 Task: Open settings.json of the integrated windows.
Action: Mouse moved to (25, 543)
Screenshot: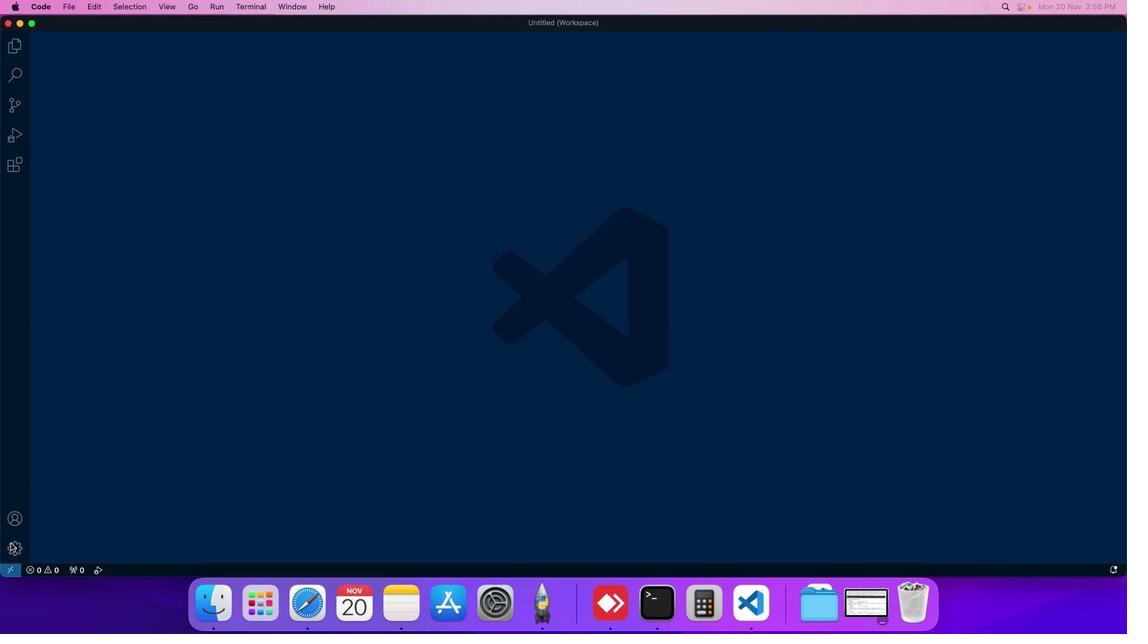 
Action: Mouse pressed left at (25, 543)
Screenshot: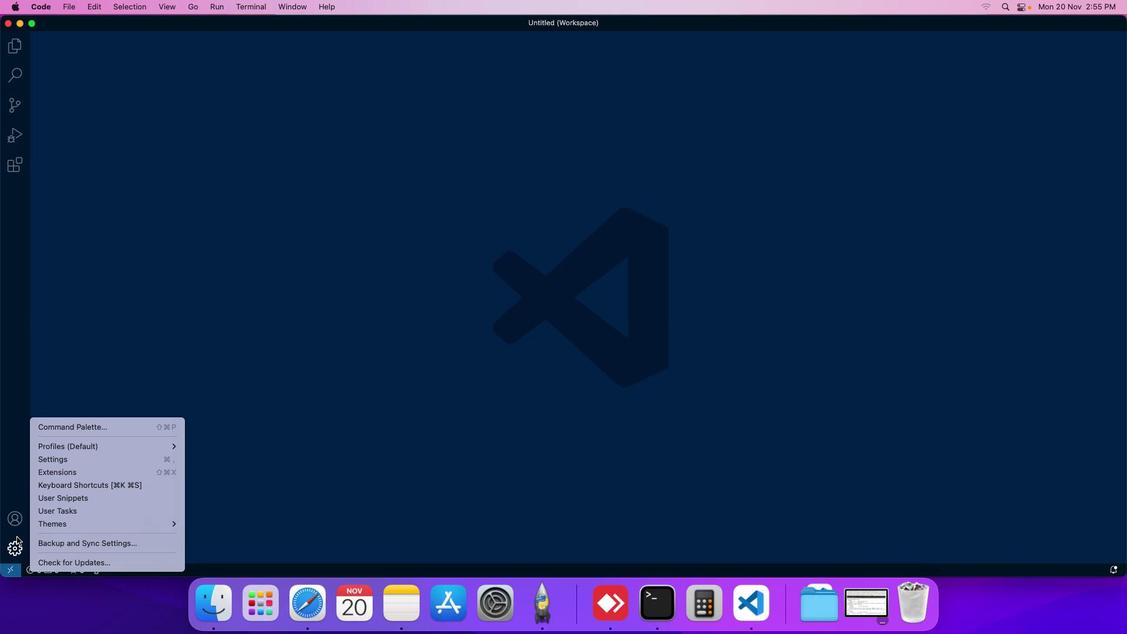 
Action: Mouse moved to (65, 463)
Screenshot: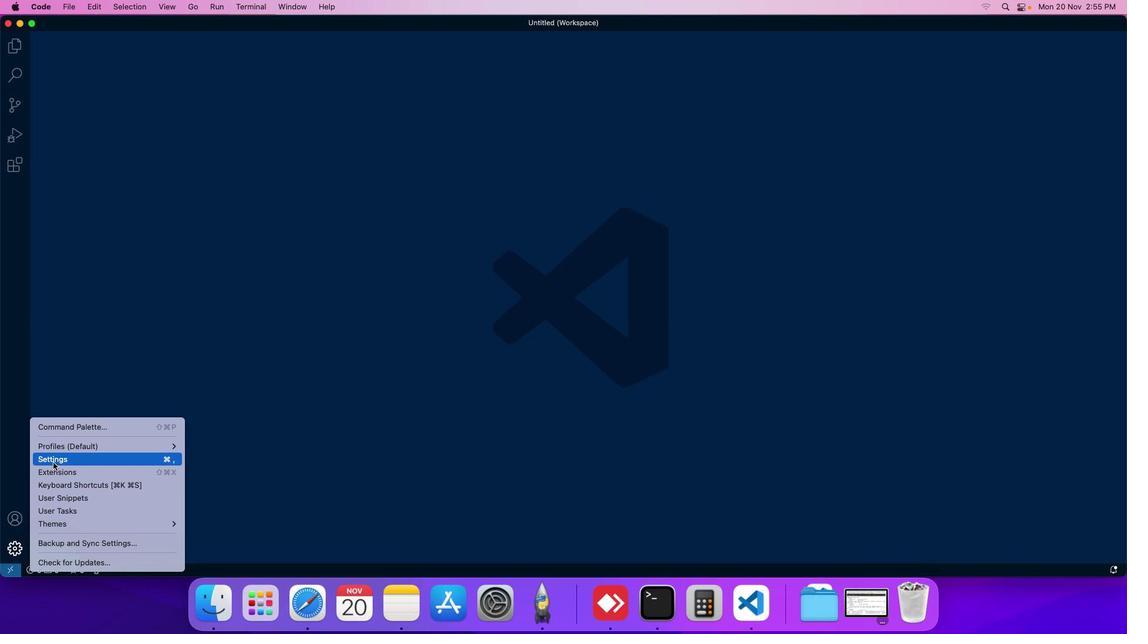
Action: Mouse pressed left at (65, 463)
Screenshot: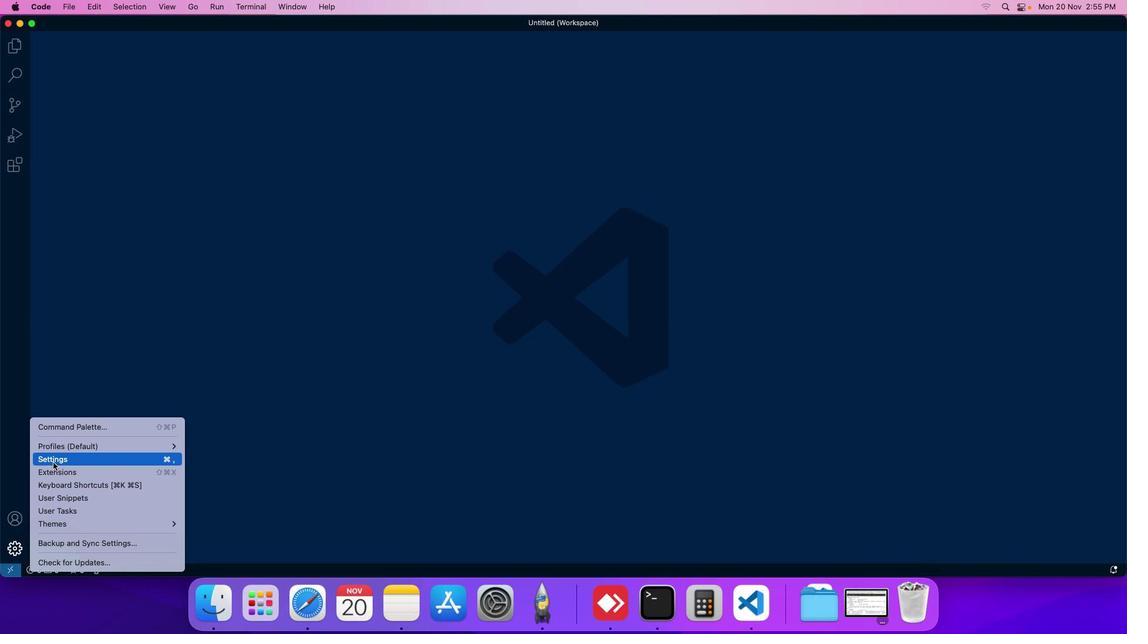 
Action: Mouse moved to (262, 100)
Screenshot: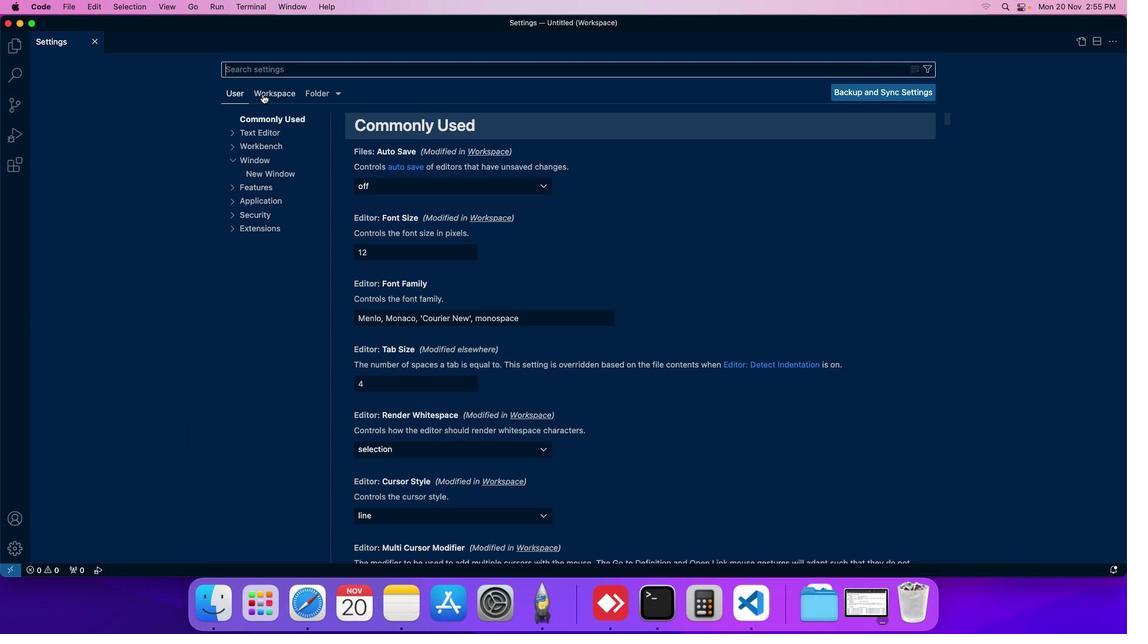 
Action: Mouse pressed left at (262, 100)
Screenshot: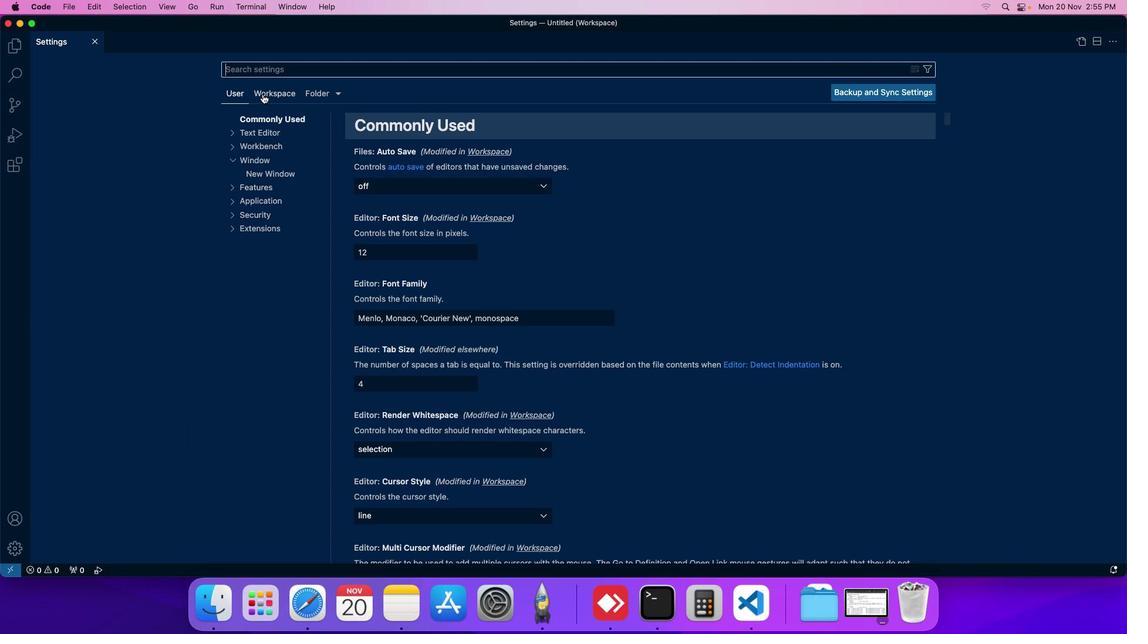 
Action: Mouse moved to (268, 180)
Screenshot: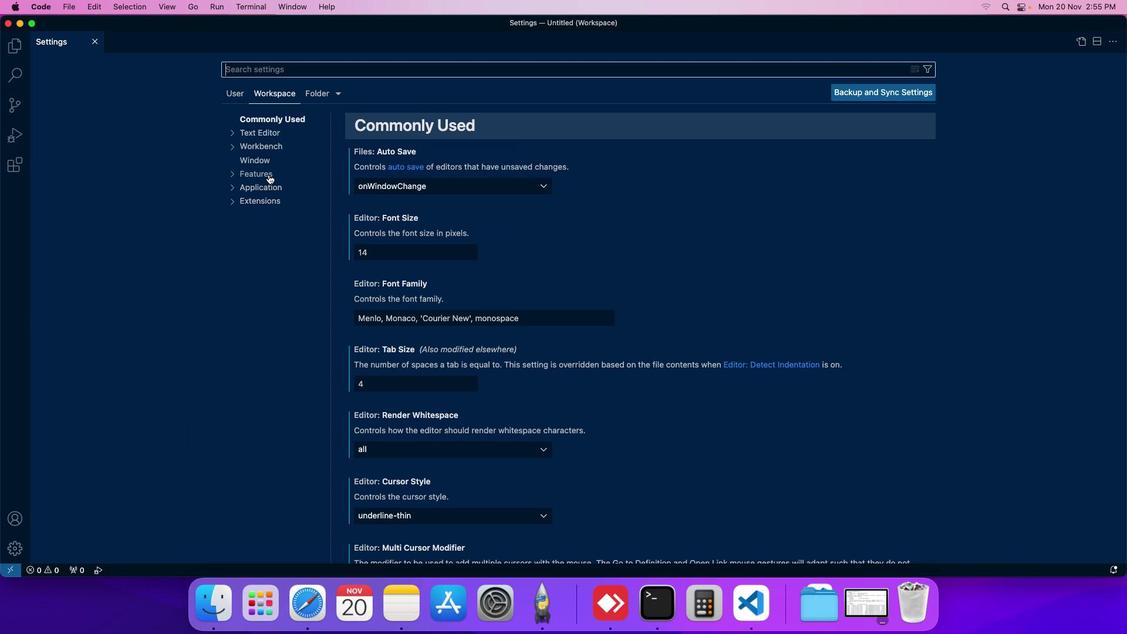 
Action: Mouse pressed left at (268, 180)
Screenshot: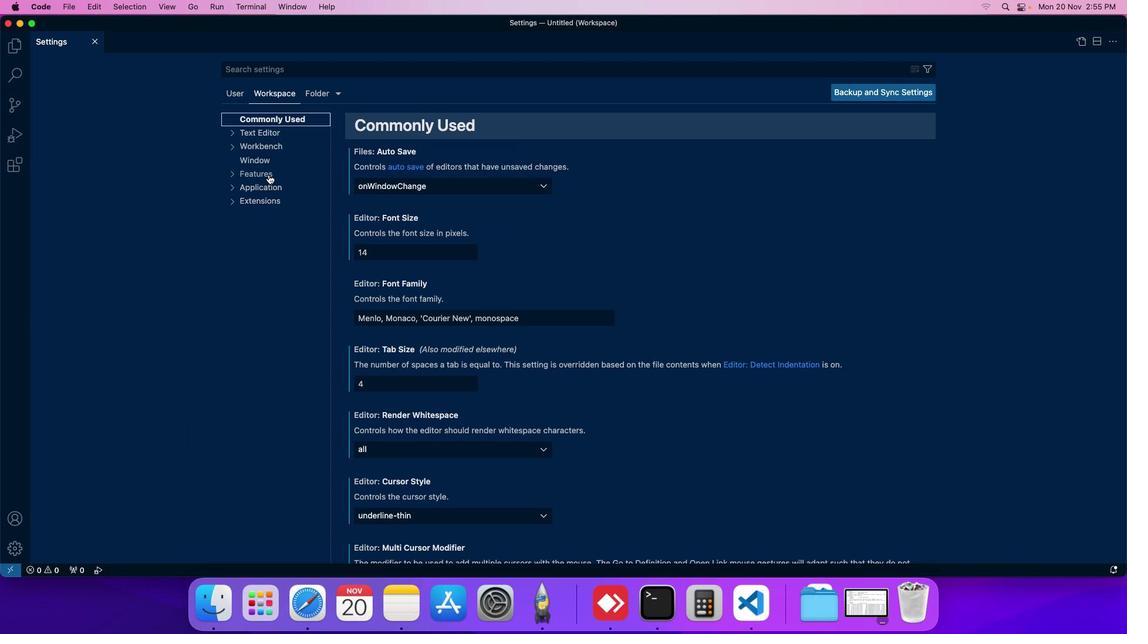 
Action: Mouse moved to (266, 286)
Screenshot: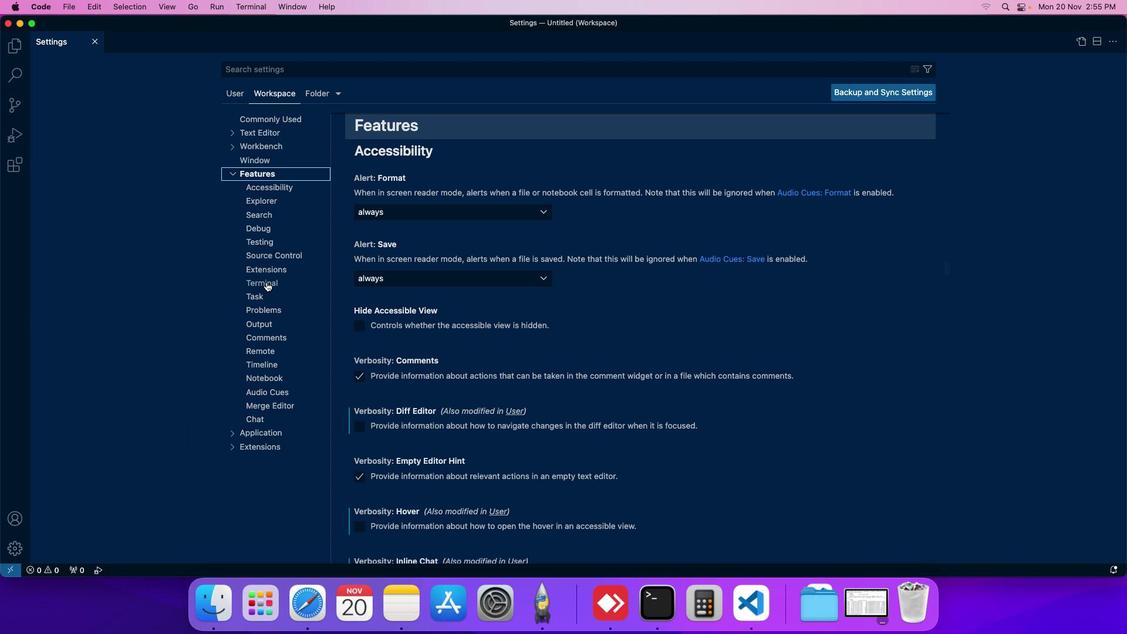 
Action: Mouse pressed left at (266, 286)
Screenshot: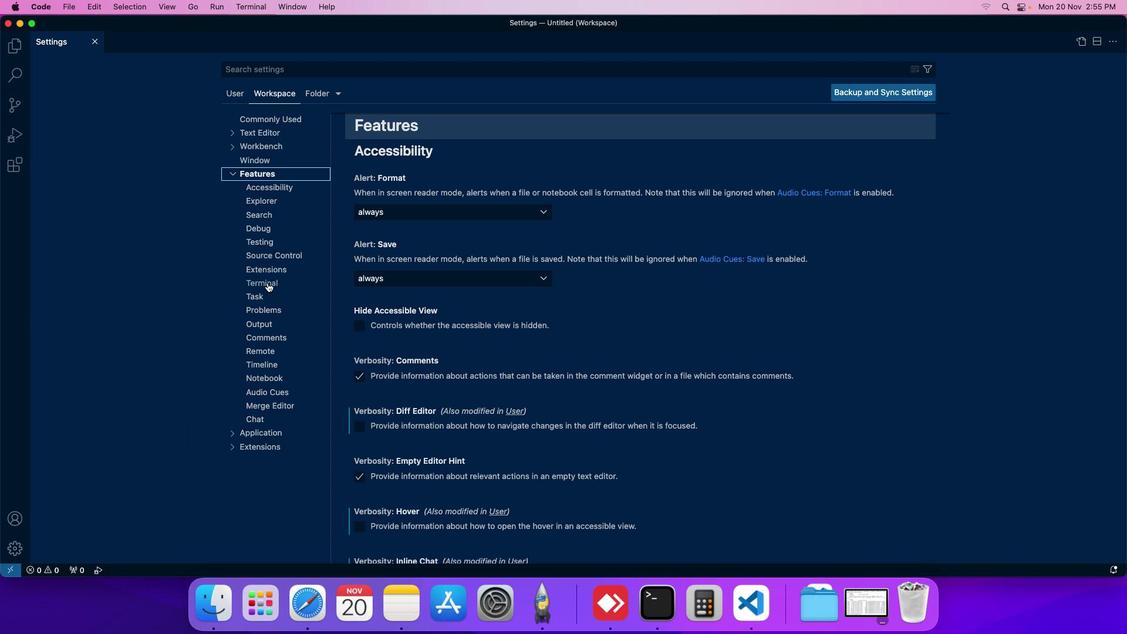 
Action: Mouse moved to (368, 305)
Screenshot: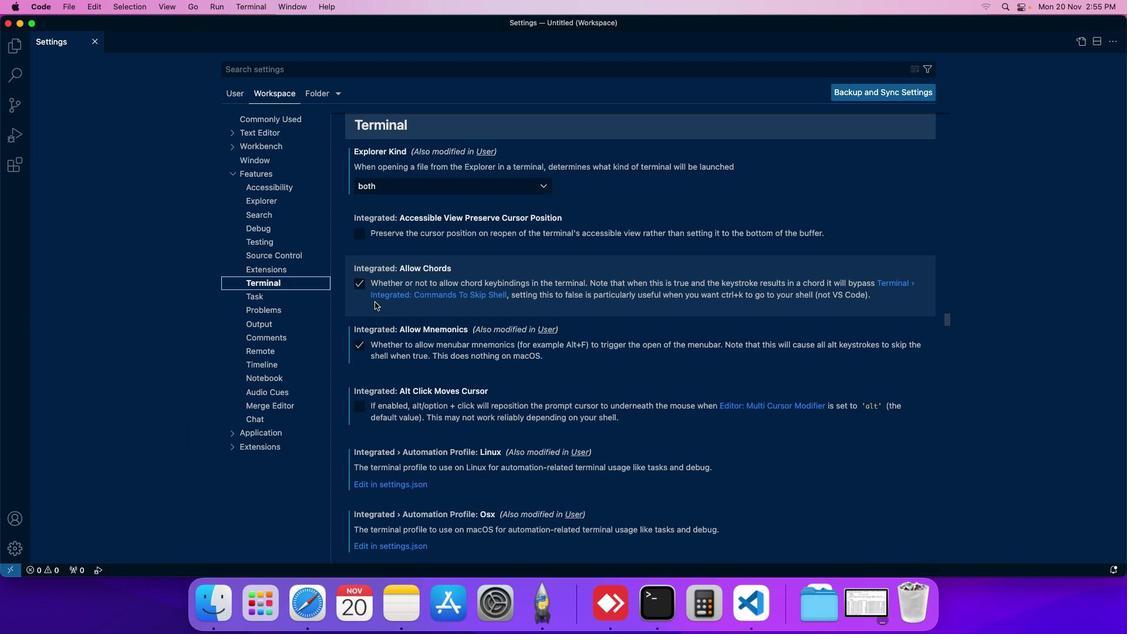 
Action: Mouse scrolled (368, 305) with delta (15, 7)
Screenshot: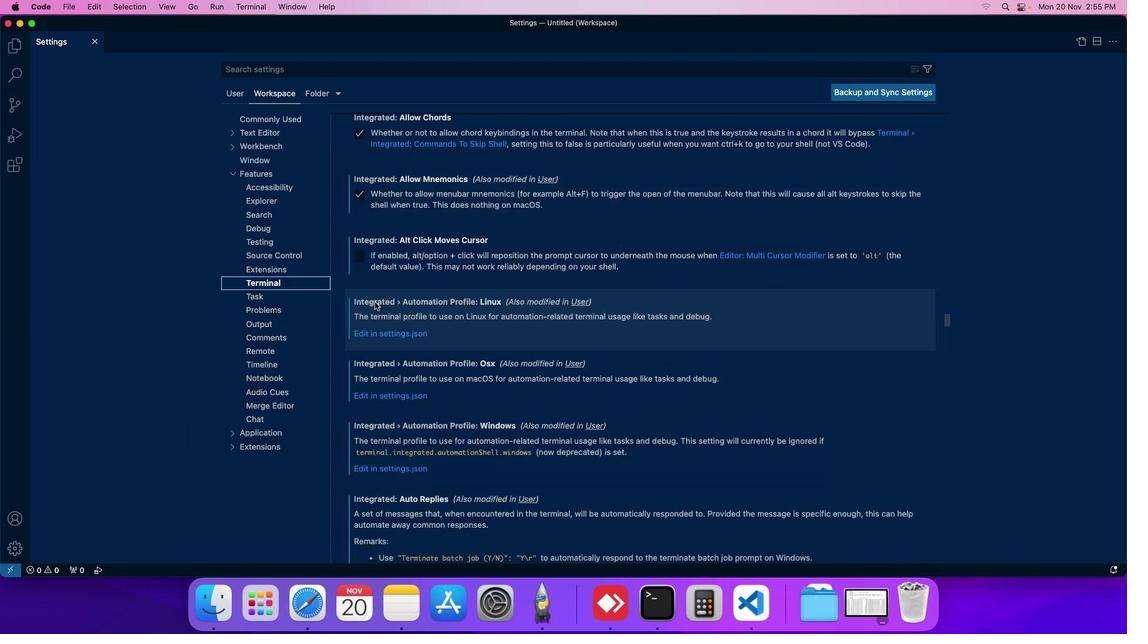 
Action: Mouse scrolled (368, 305) with delta (15, 7)
Screenshot: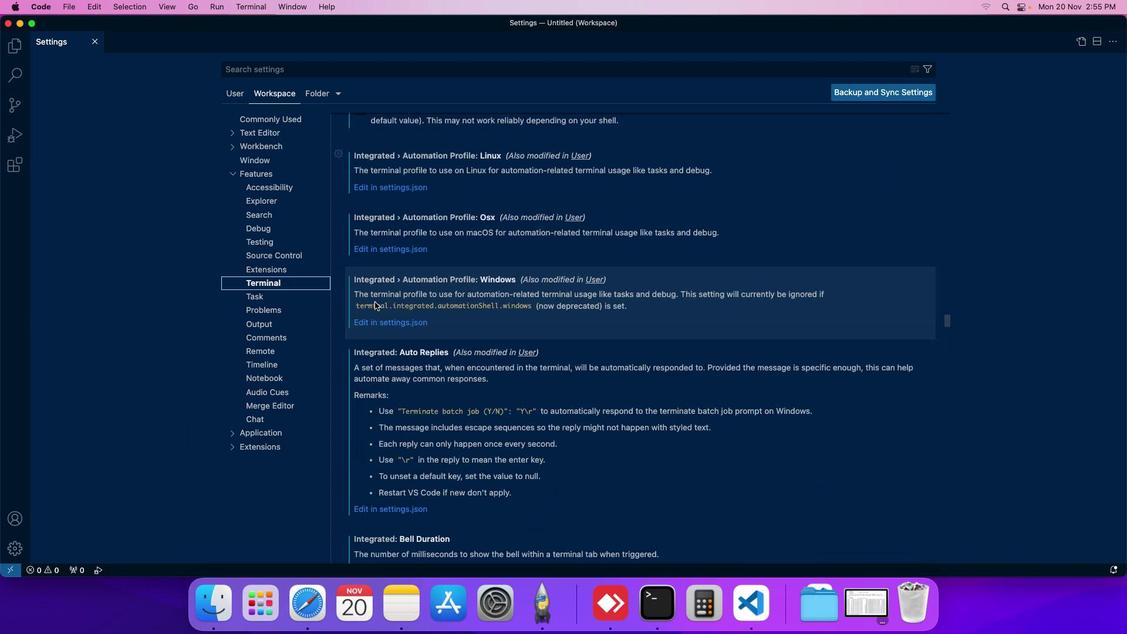 
Action: Mouse scrolled (368, 305) with delta (15, 7)
Screenshot: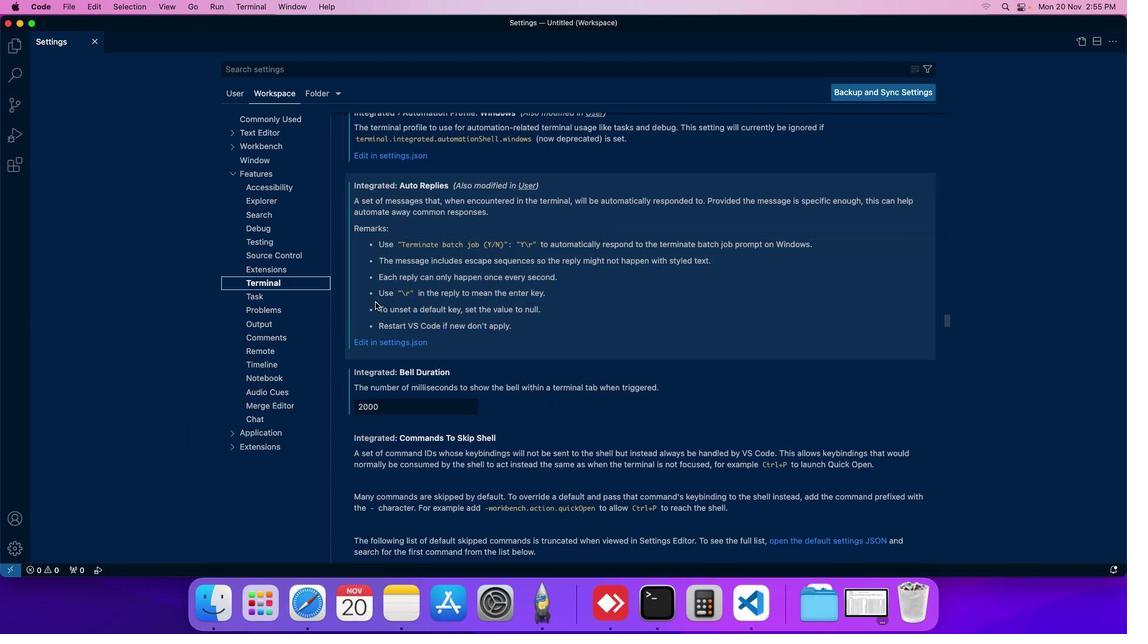 
Action: Mouse moved to (369, 305)
Screenshot: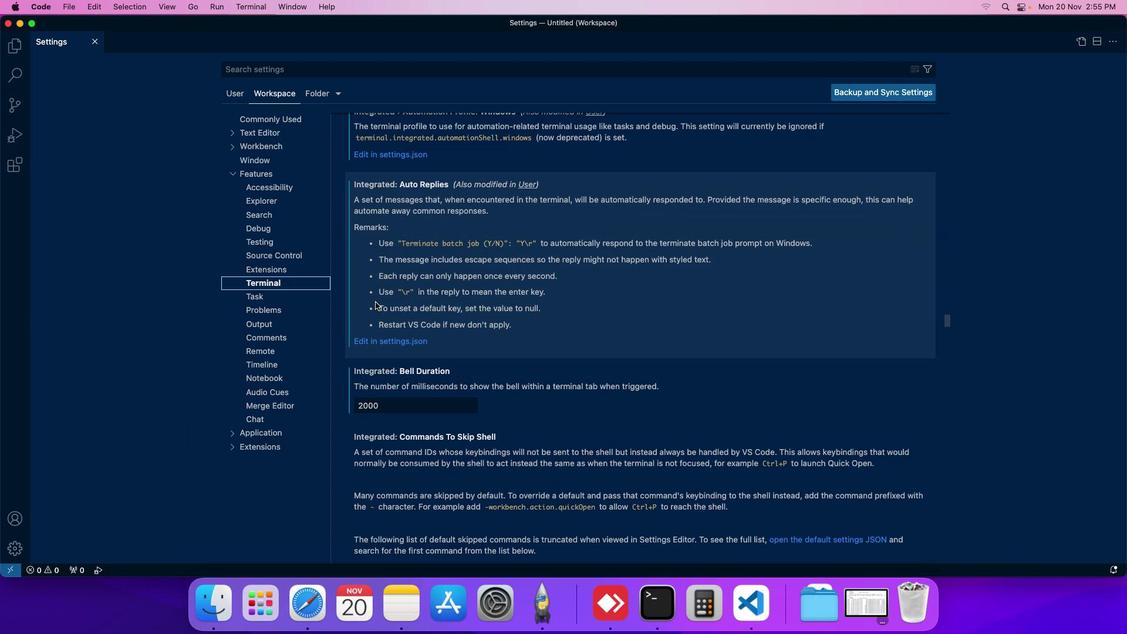 
Action: Mouse scrolled (369, 305) with delta (15, 7)
Screenshot: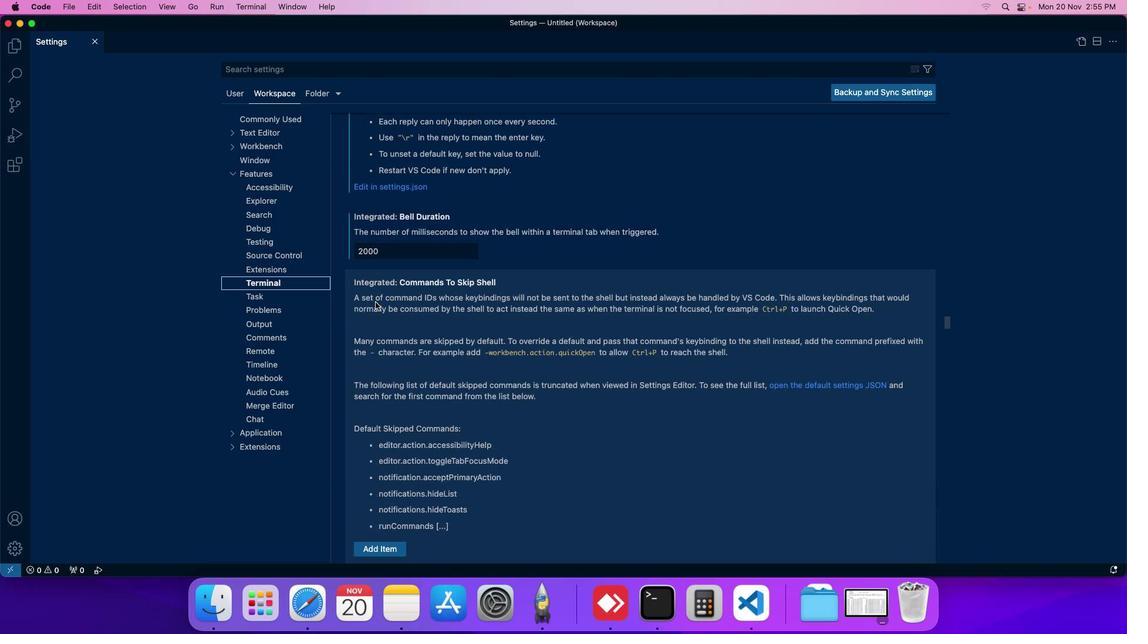 
Action: Mouse moved to (370, 305)
Screenshot: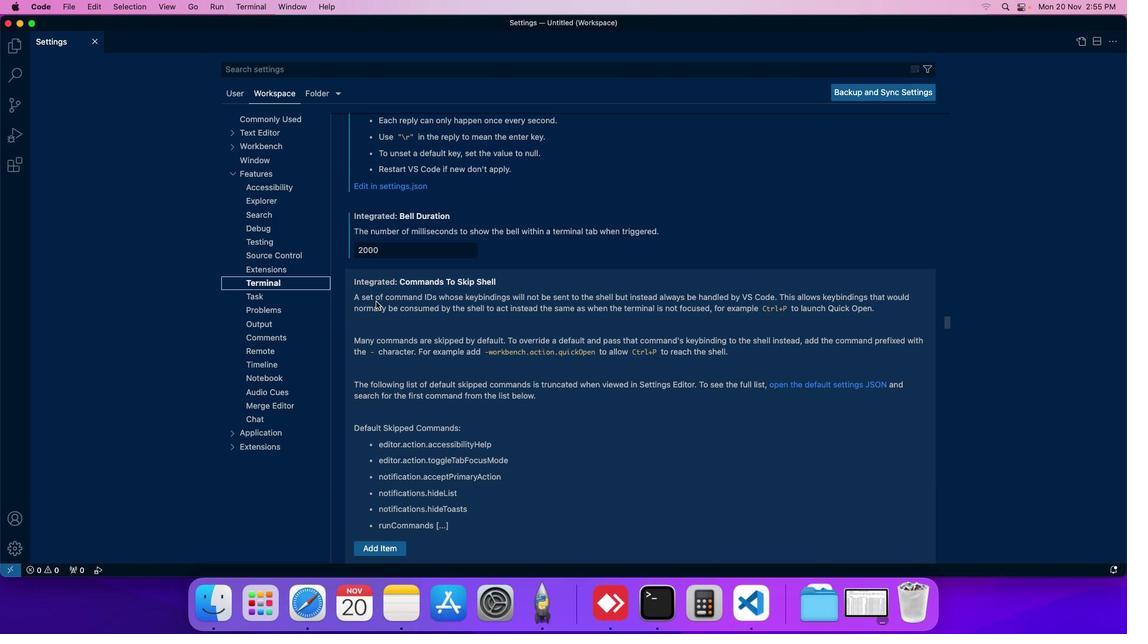
Action: Mouse scrolled (370, 305) with delta (15, 7)
Screenshot: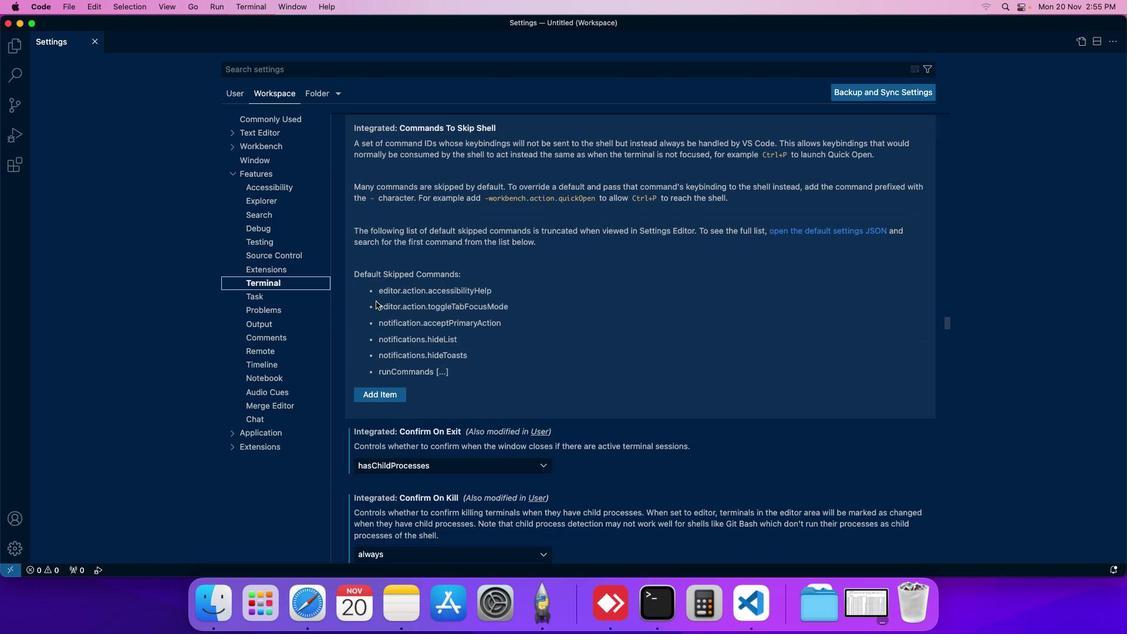
Action: Mouse scrolled (370, 305) with delta (15, 7)
Screenshot: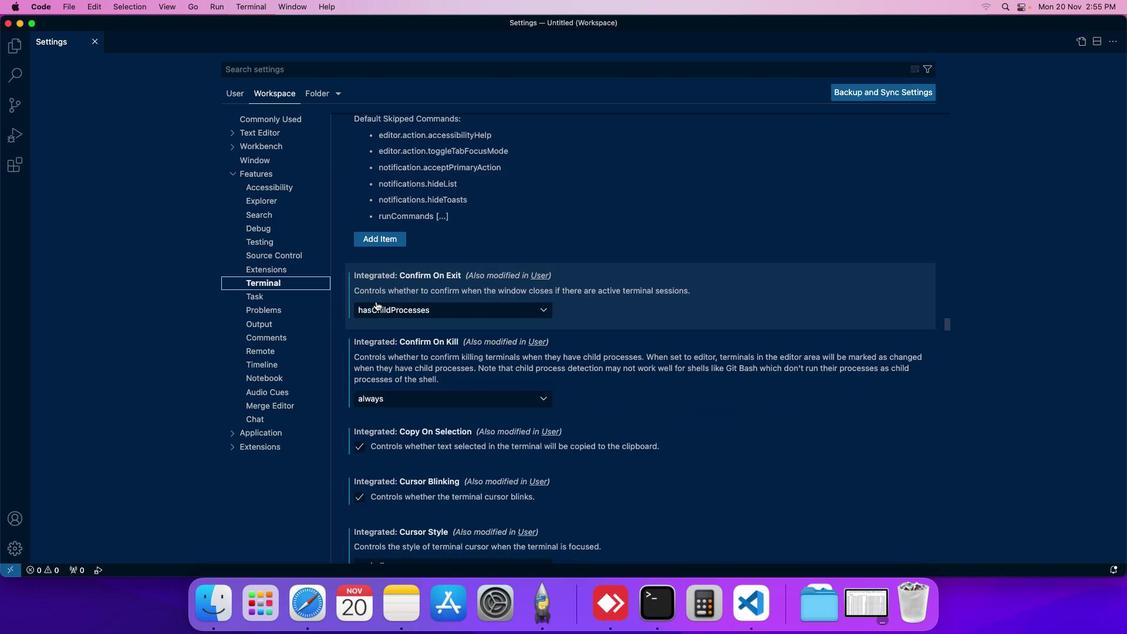
Action: Mouse scrolled (370, 305) with delta (15, 7)
Screenshot: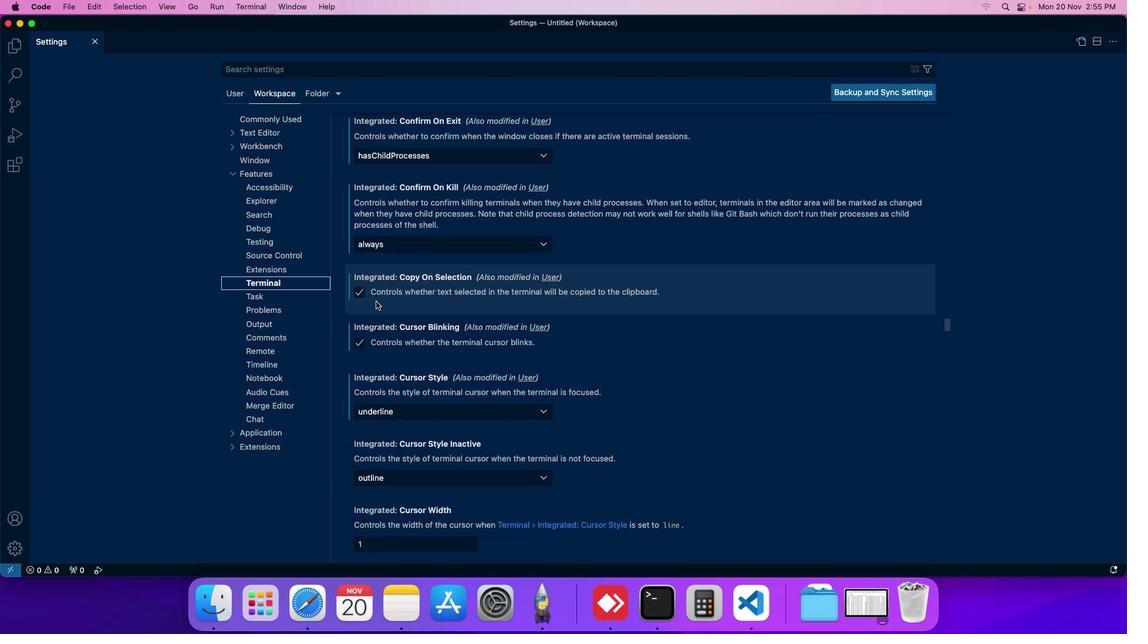 
Action: Mouse moved to (372, 304)
Screenshot: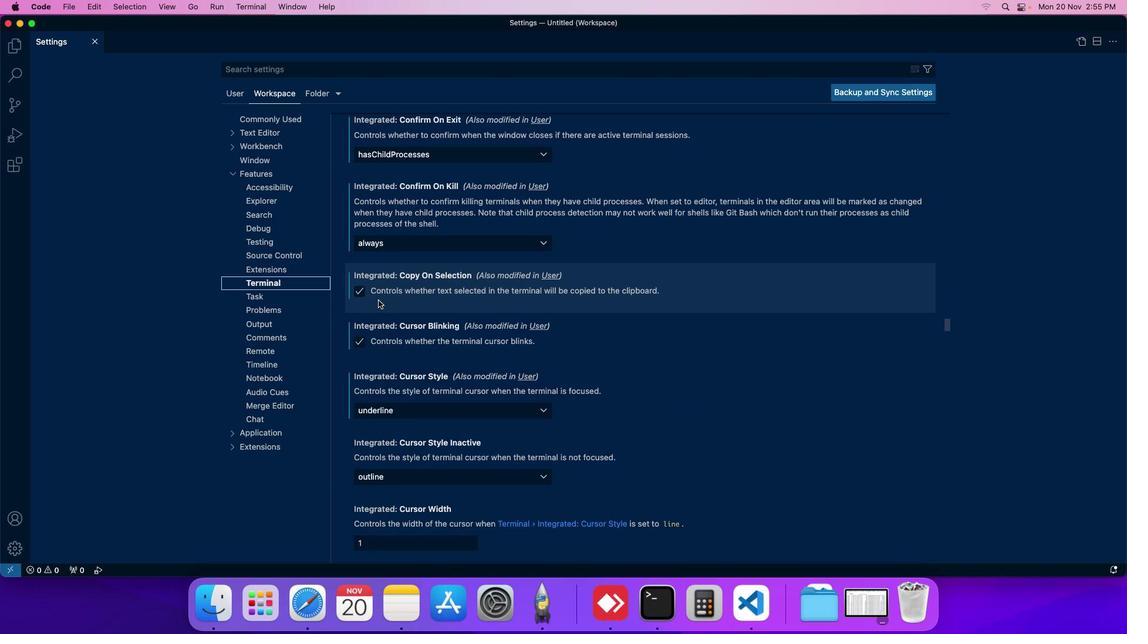 
Action: Mouse scrolled (372, 304) with delta (15, 7)
Screenshot: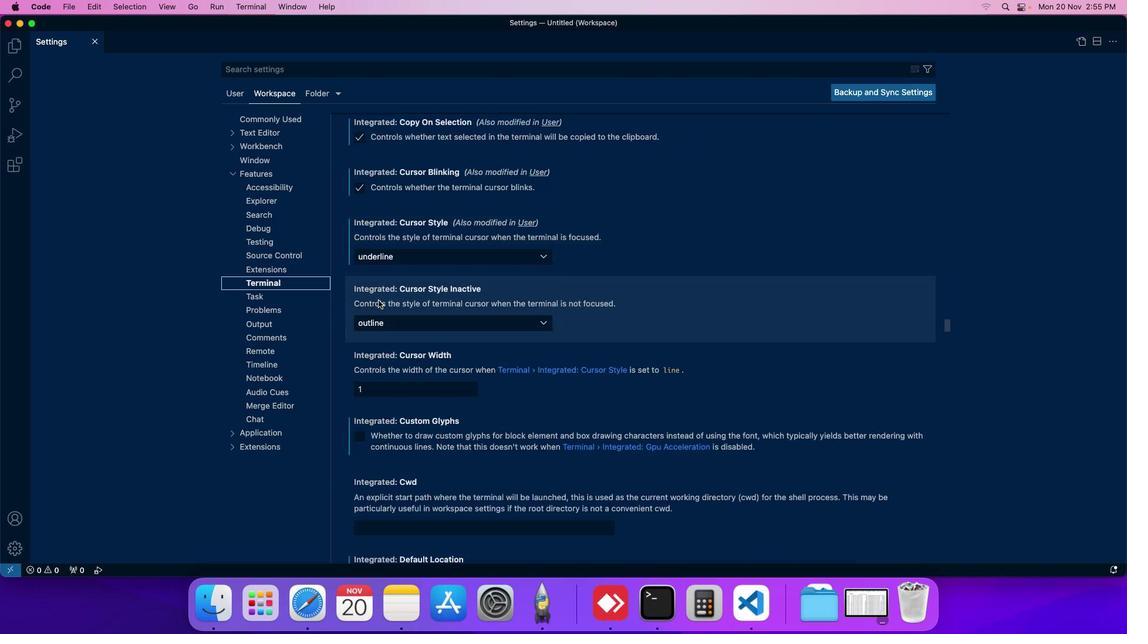 
Action: Mouse moved to (372, 304)
Screenshot: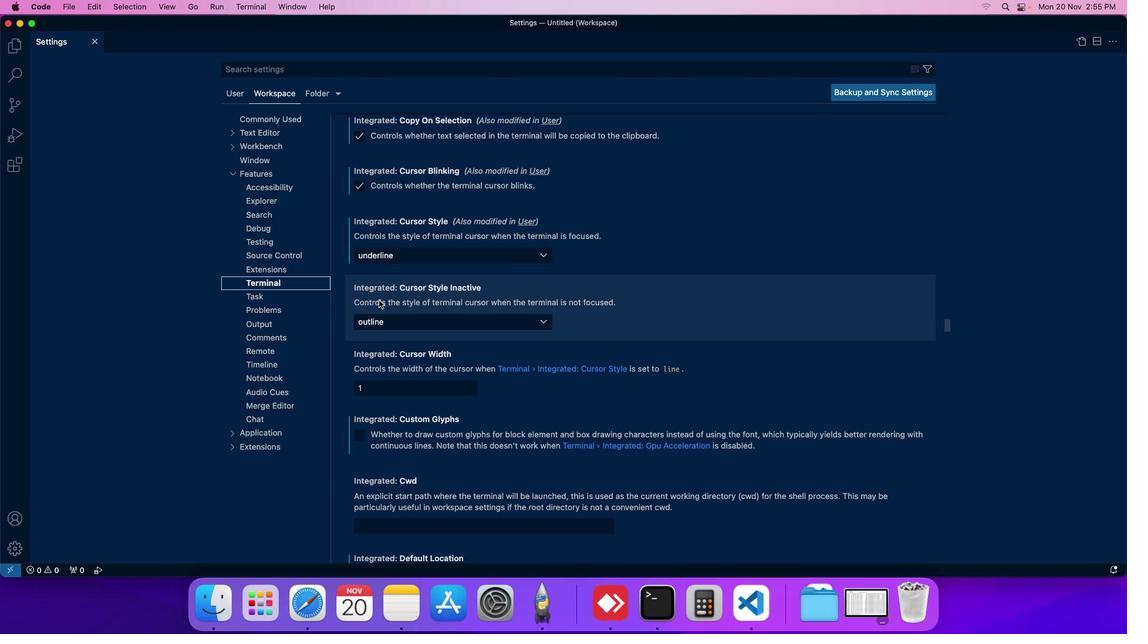 
Action: Mouse scrolled (372, 304) with delta (15, 7)
Screenshot: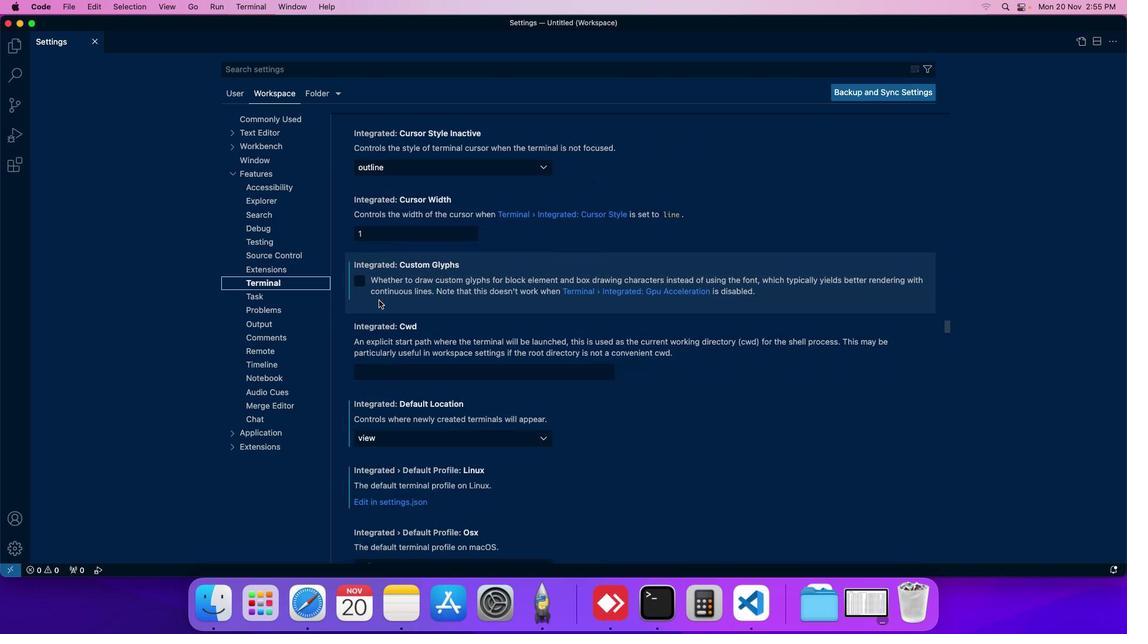 
Action: Mouse scrolled (372, 304) with delta (15, 7)
Screenshot: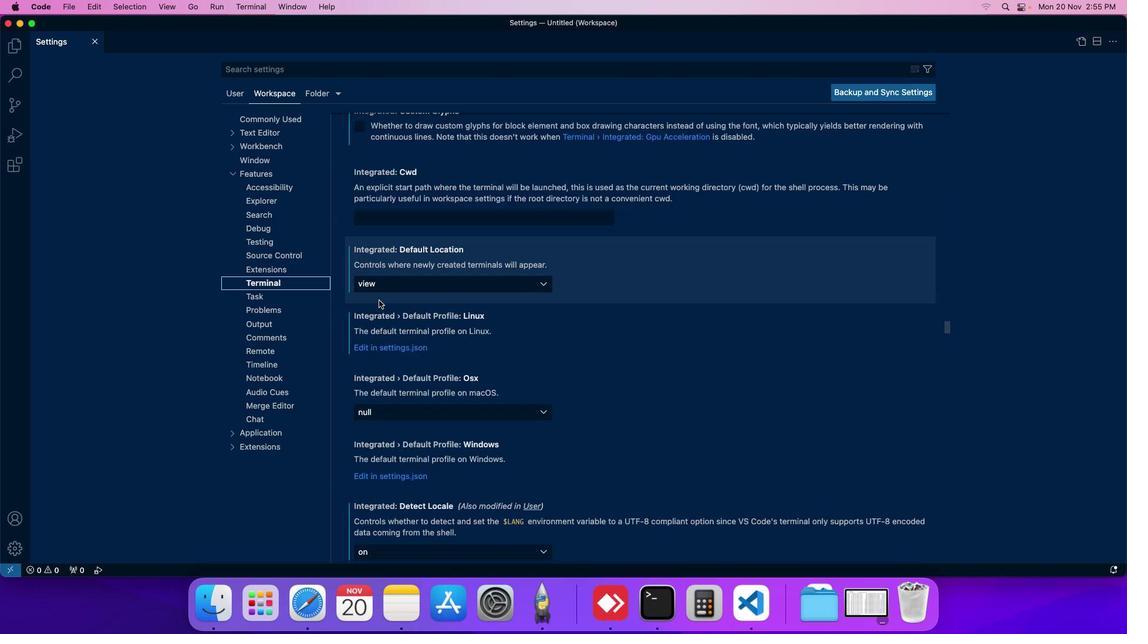 
Action: Mouse moved to (372, 303)
Screenshot: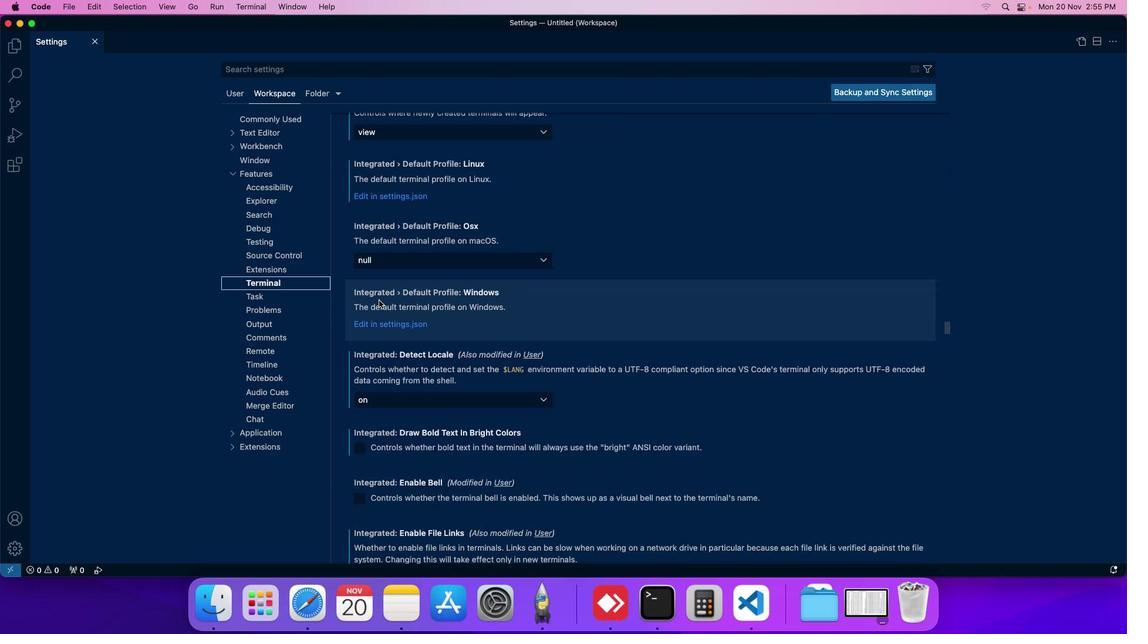 
Action: Mouse scrolled (372, 303) with delta (15, 7)
Screenshot: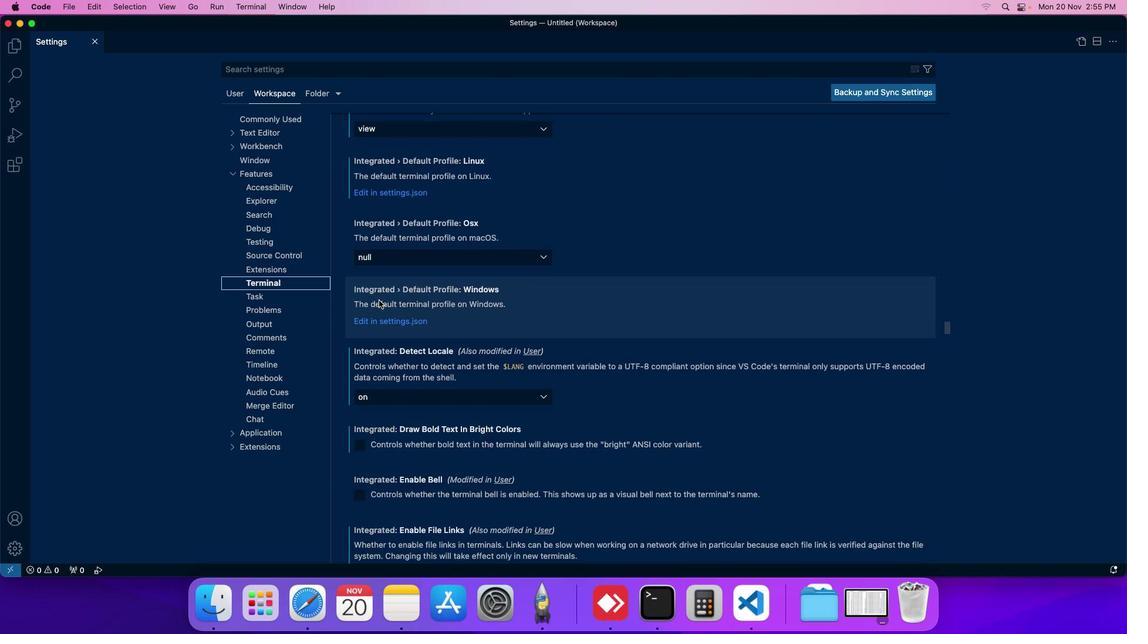 
Action: Mouse scrolled (372, 303) with delta (15, 7)
Screenshot: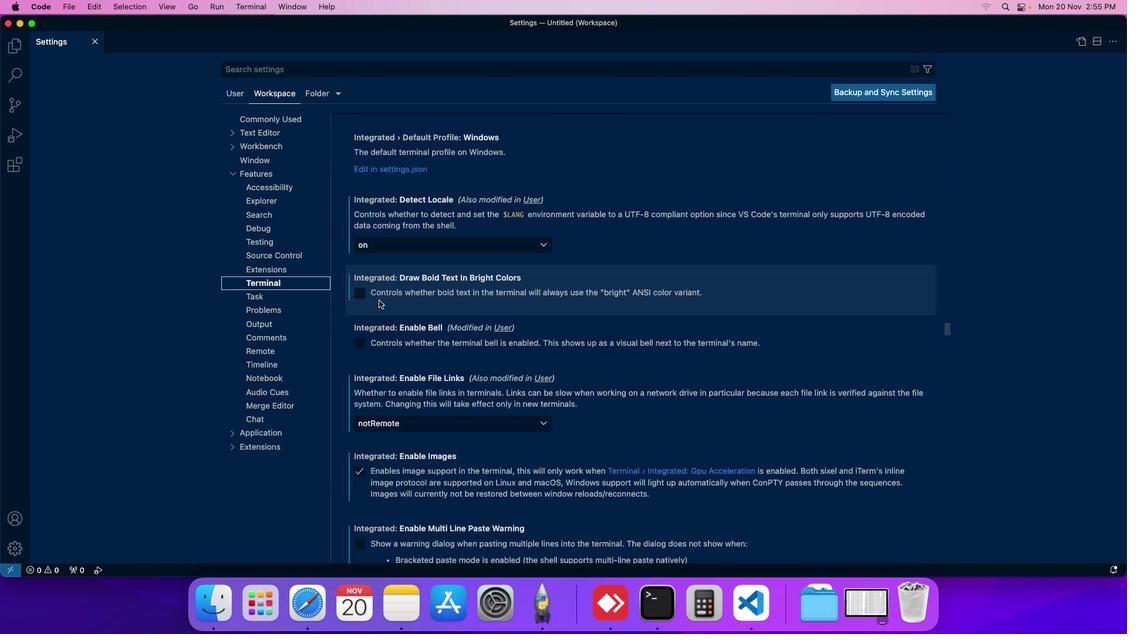 
Action: Mouse moved to (372, 303)
Screenshot: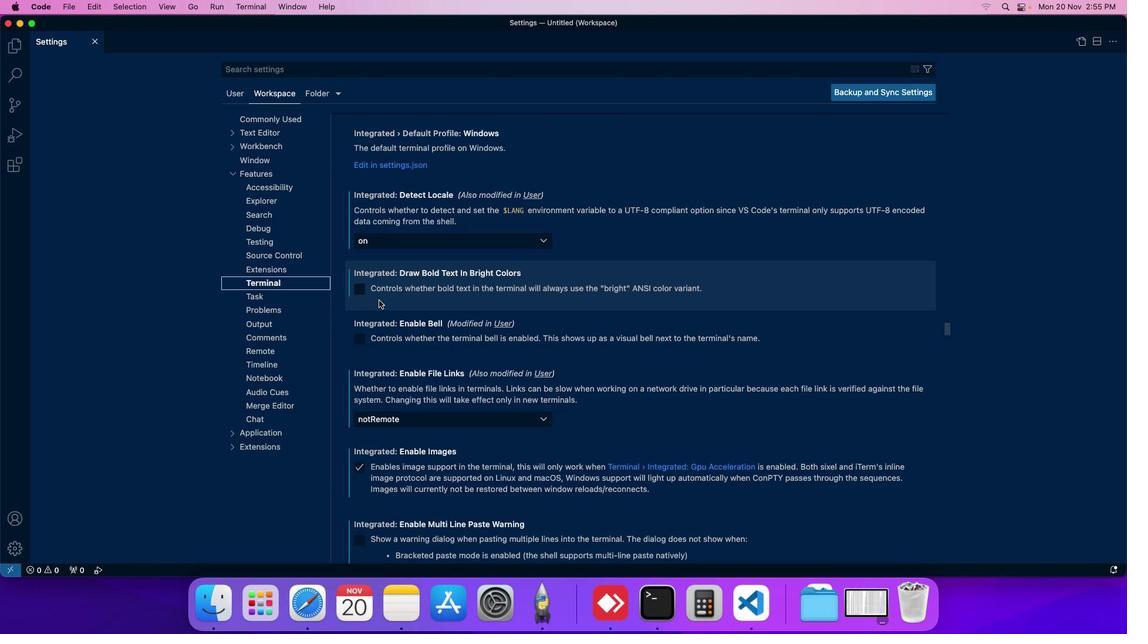
Action: Mouse scrolled (372, 303) with delta (15, 7)
Screenshot: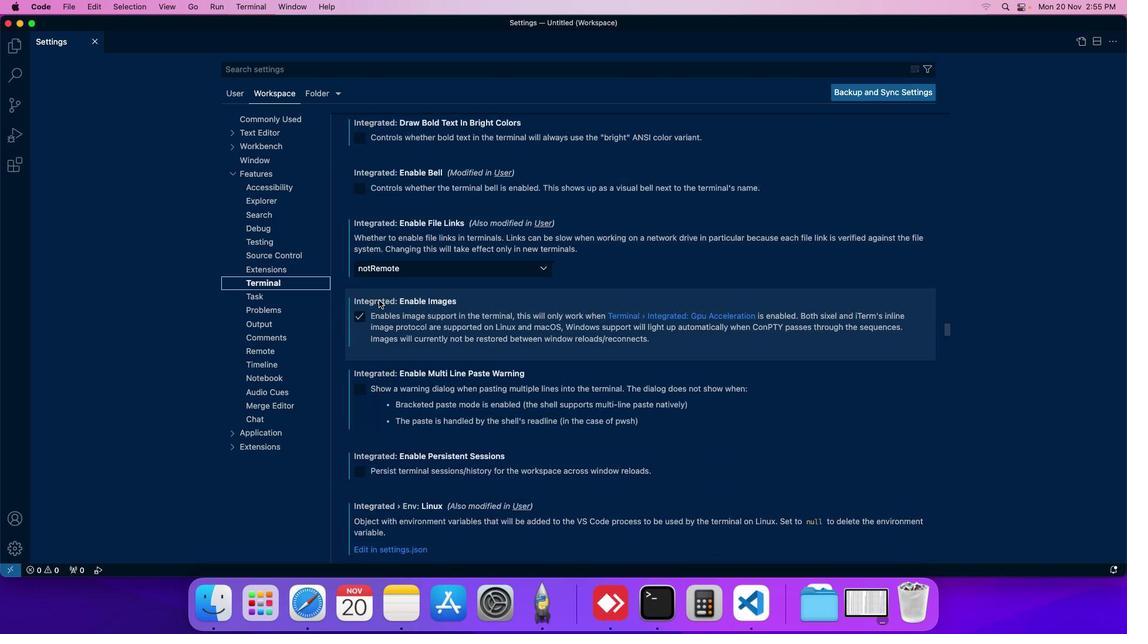 
Action: Mouse scrolled (372, 303) with delta (15, 7)
Screenshot: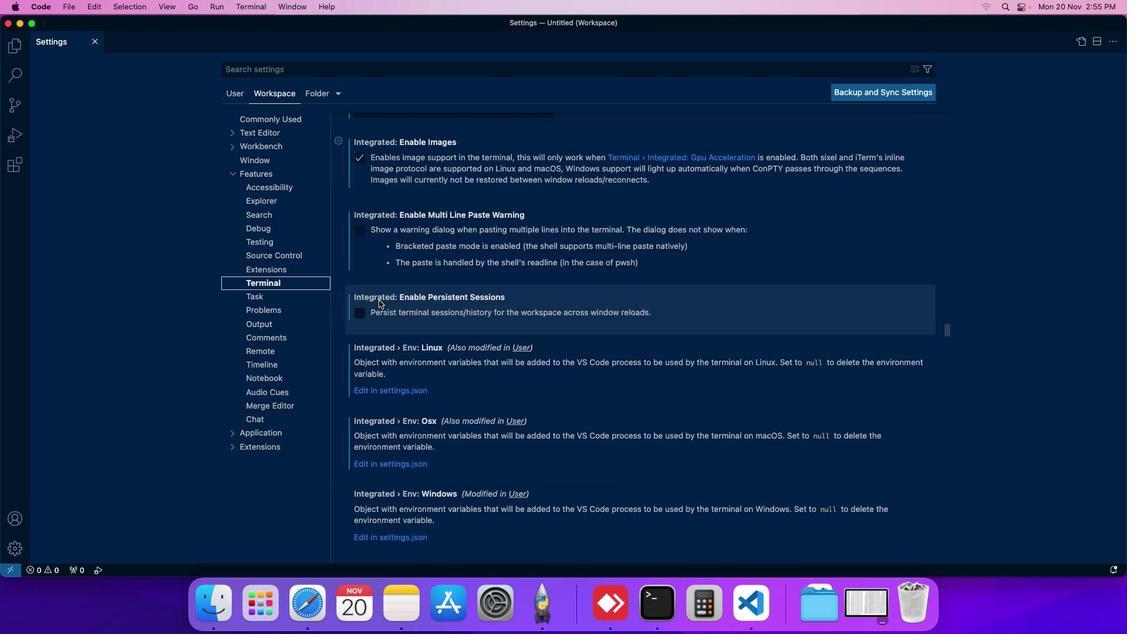 
Action: Mouse scrolled (372, 303) with delta (15, 7)
Screenshot: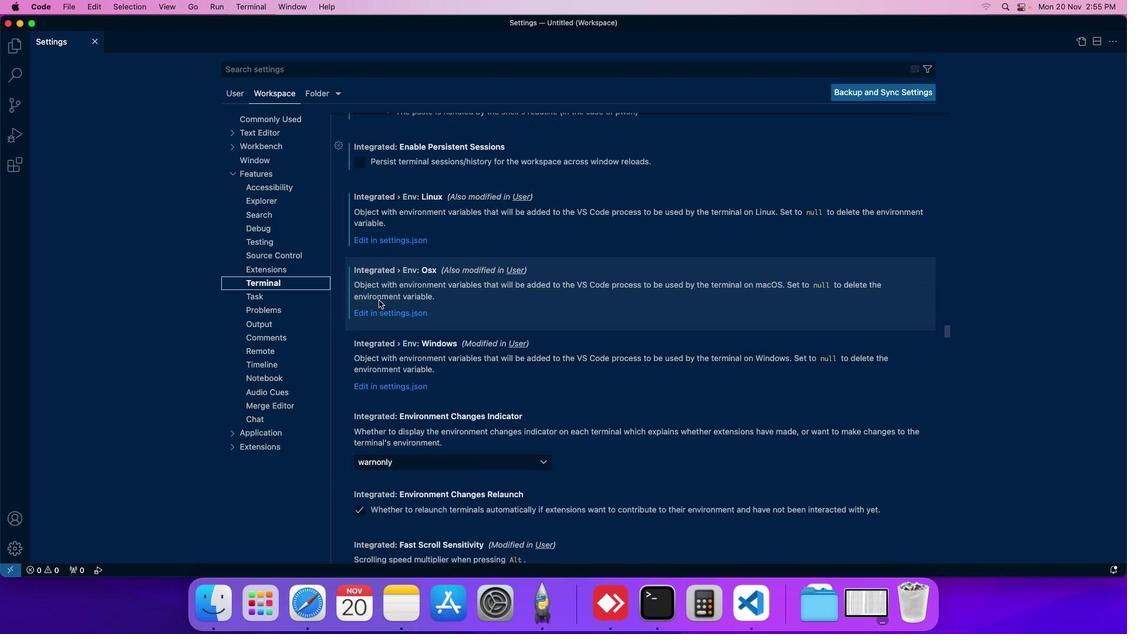 
Action: Mouse moved to (382, 388)
Screenshot: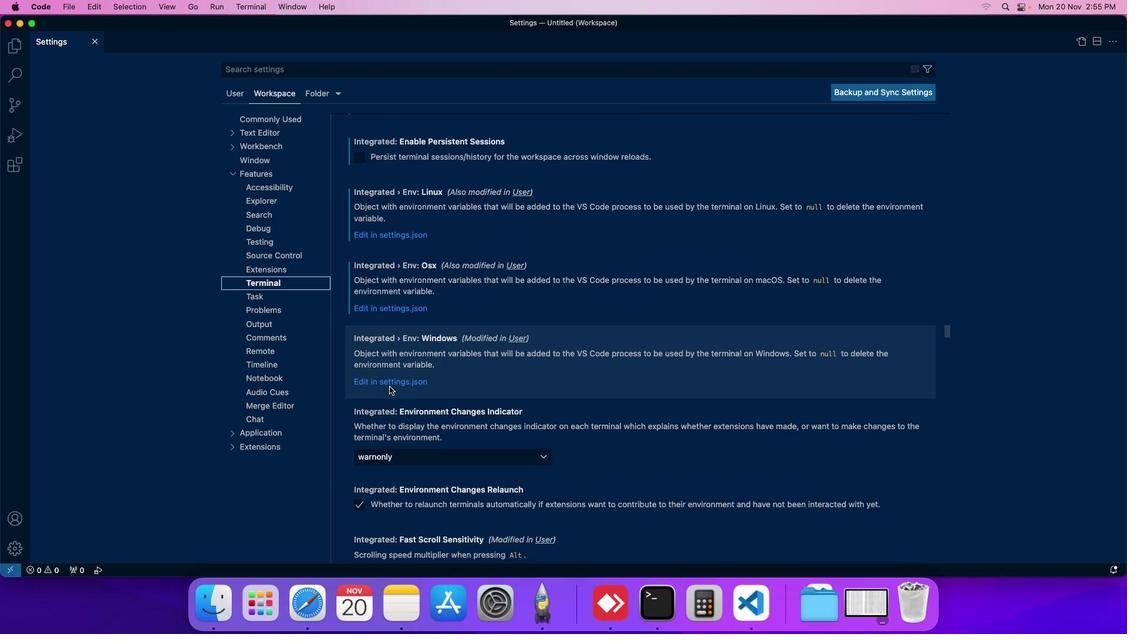 
Action: Mouse pressed left at (382, 388)
Screenshot: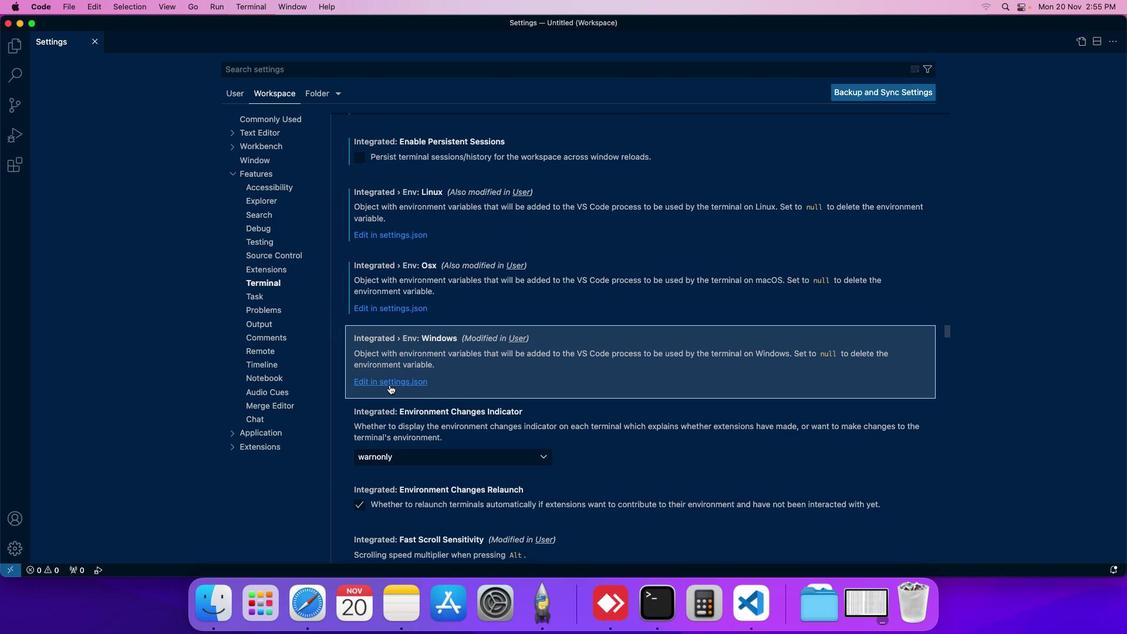 
Action: Mouse moved to (382, 386)
Screenshot: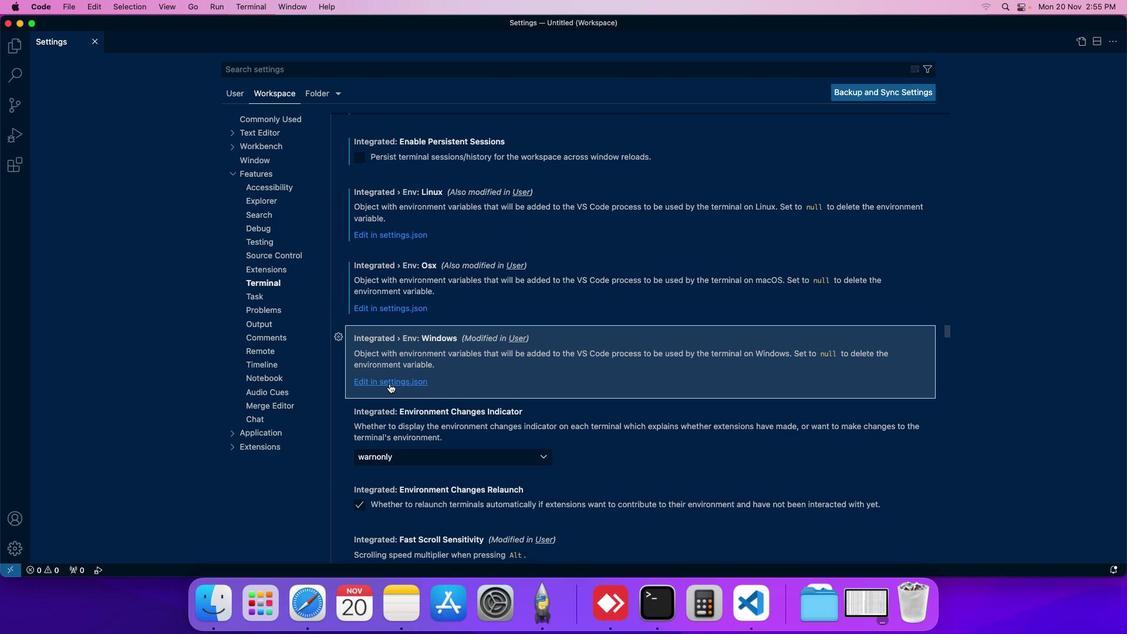 
Action: Mouse pressed left at (382, 386)
Screenshot: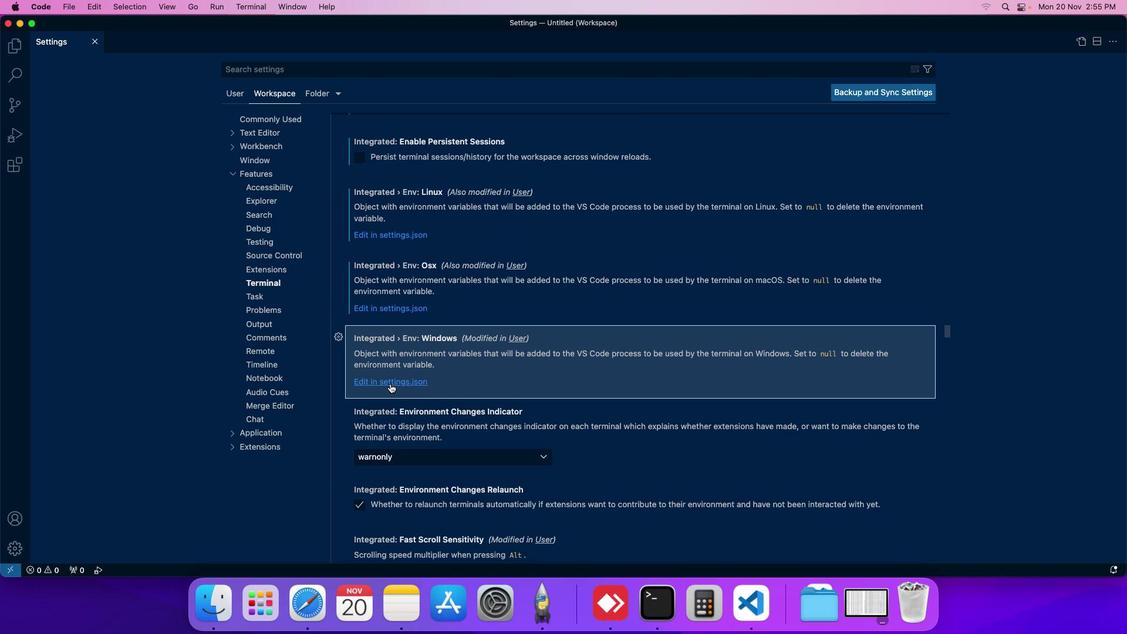 
Action: Mouse moved to (466, 215)
Screenshot: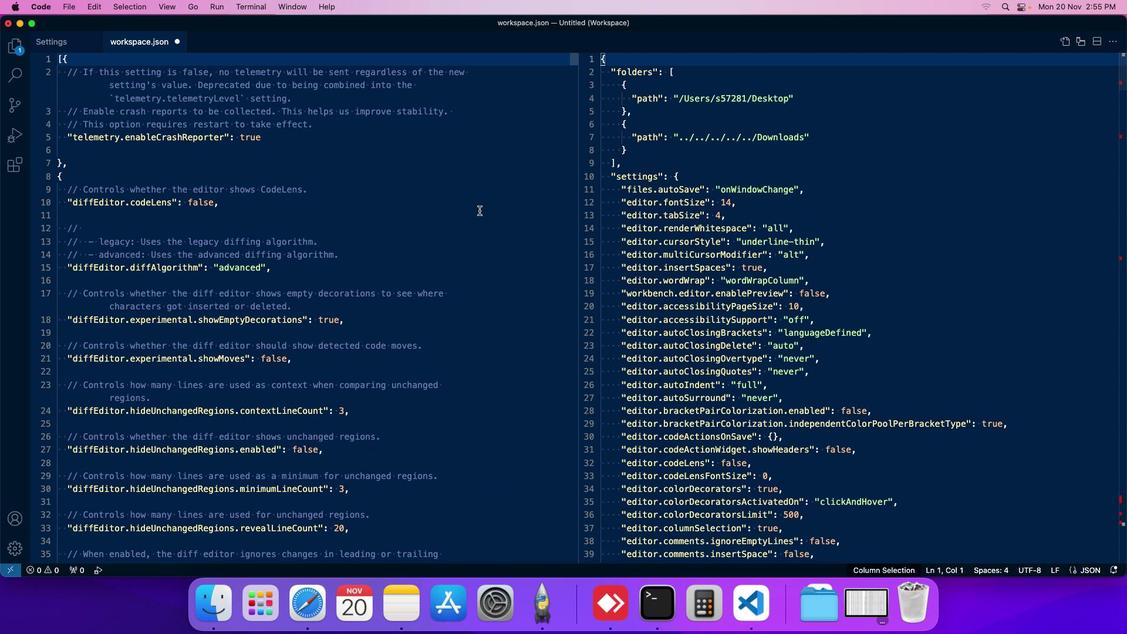 
